 Task: Add a comment to describe the expected input for a script.
Action: Mouse moved to (768, 492)
Screenshot: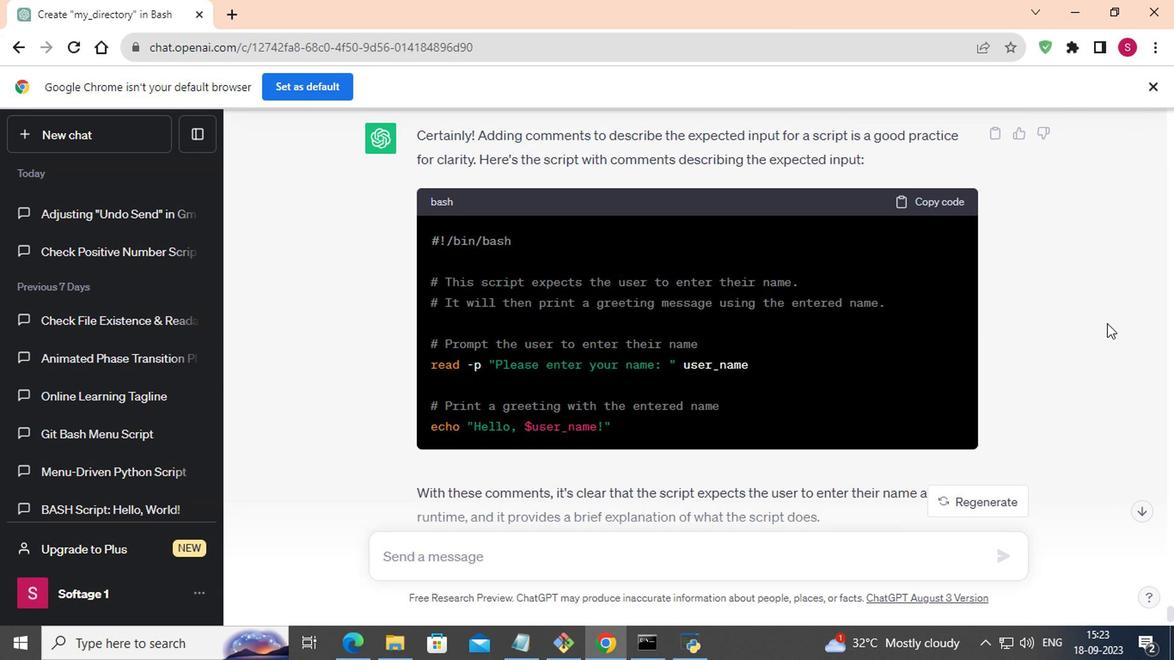 
Action: Mouse pressed left at (768, 492)
Screenshot: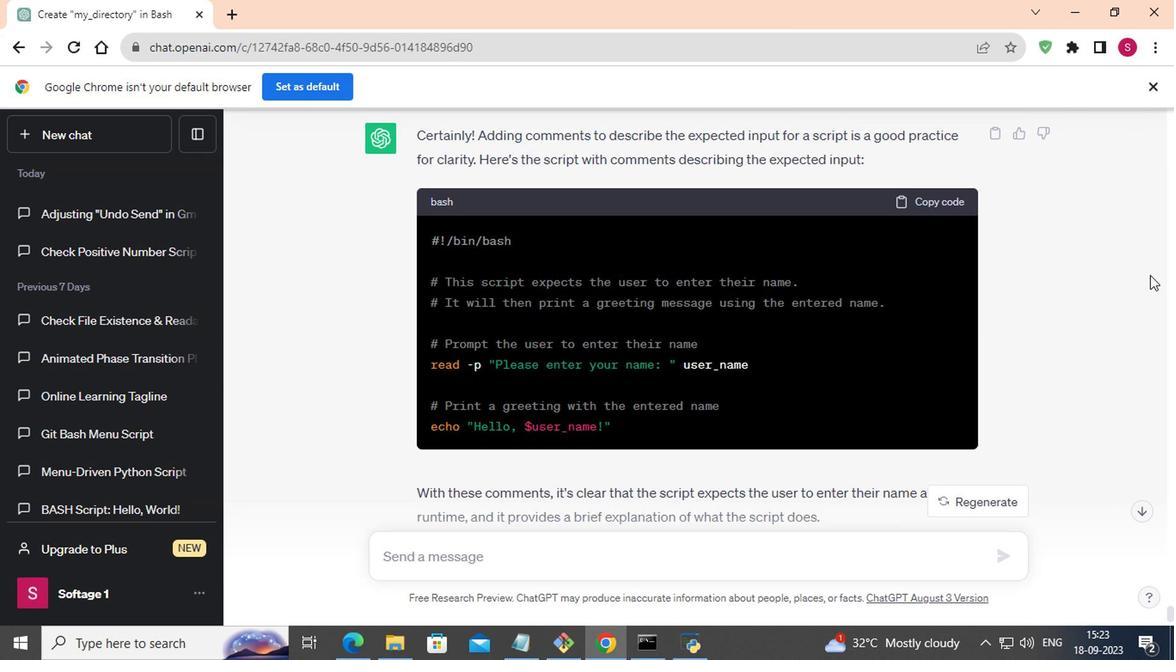 
Action: Mouse moved to (801, 463)
Screenshot: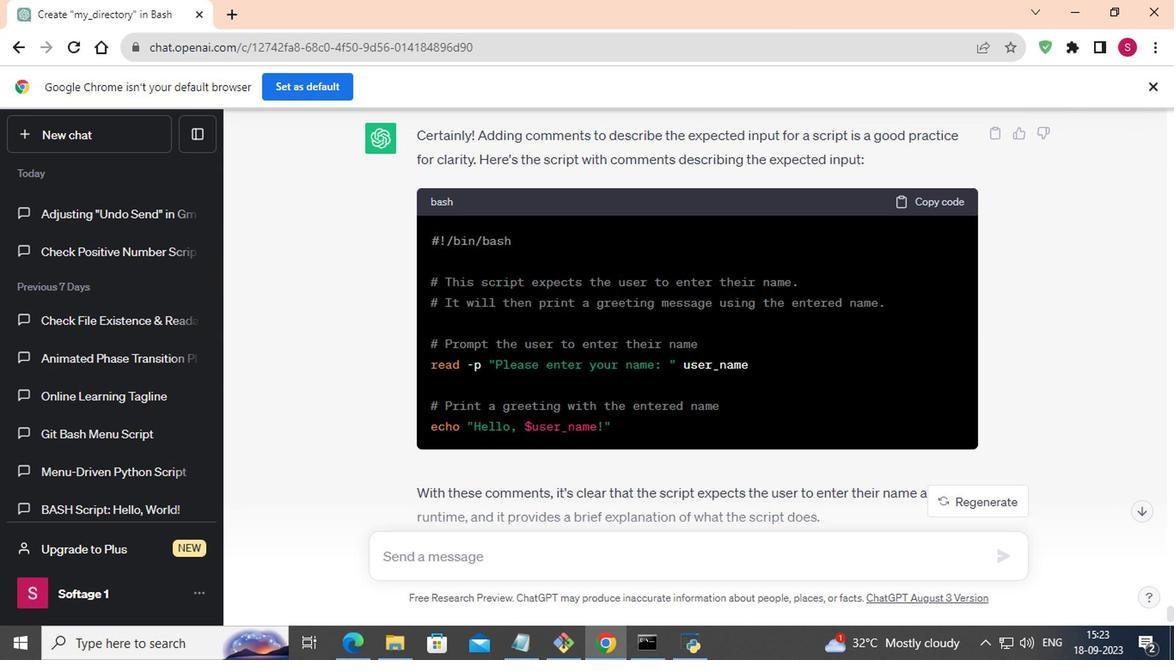 
Action: Mouse pressed left at (801, 463)
Screenshot: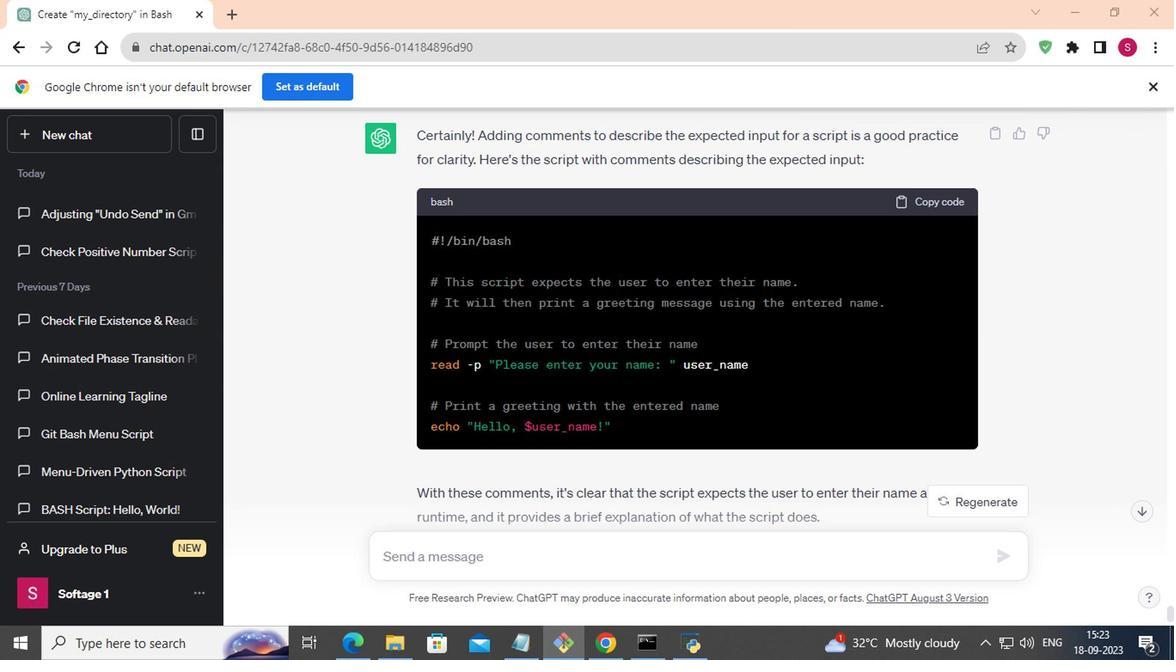 
Action: Mouse moved to (794, 466)
Screenshot: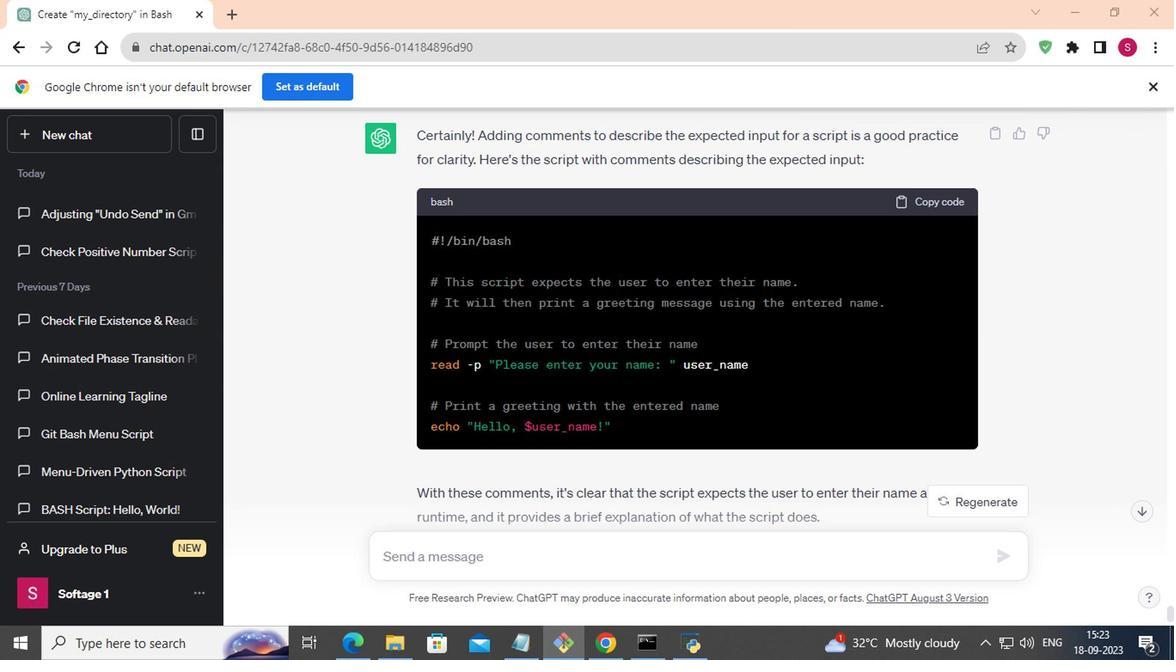 
Action: Key pressed vim<Key.space>add<Key.shift><Key.shift><Key.shift><Key.shift><Key.shift>Comments.sh<Key.enter>i<Key.shift_r><Key.shift_r><Key.shift_r><Key.shift_r><Key.shift_r><Key.shift_r><Key.shift_r><Key.shift_r><Key.shift_r><Key.shift_r><Key.shift_r><Key.shift_r><Key.shift_r><Key.shift_r><Key.shift_r><Key.shift_r>#<Key.shift_r>!
Screenshot: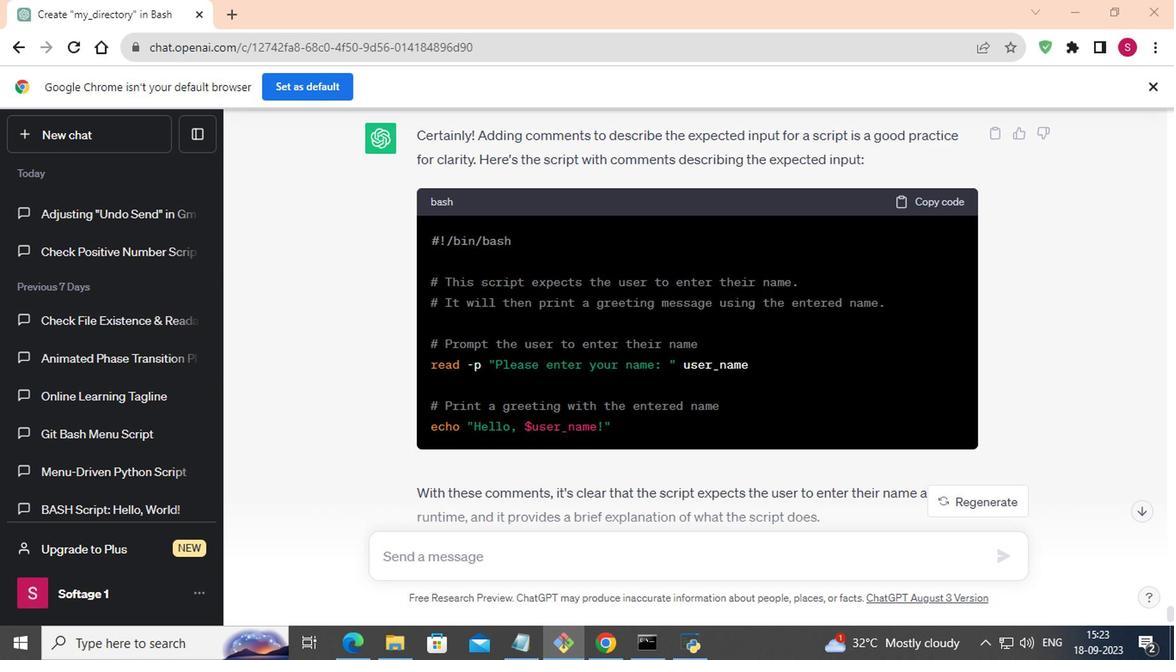 
Action: Mouse moved to (794, 466)
Screenshot: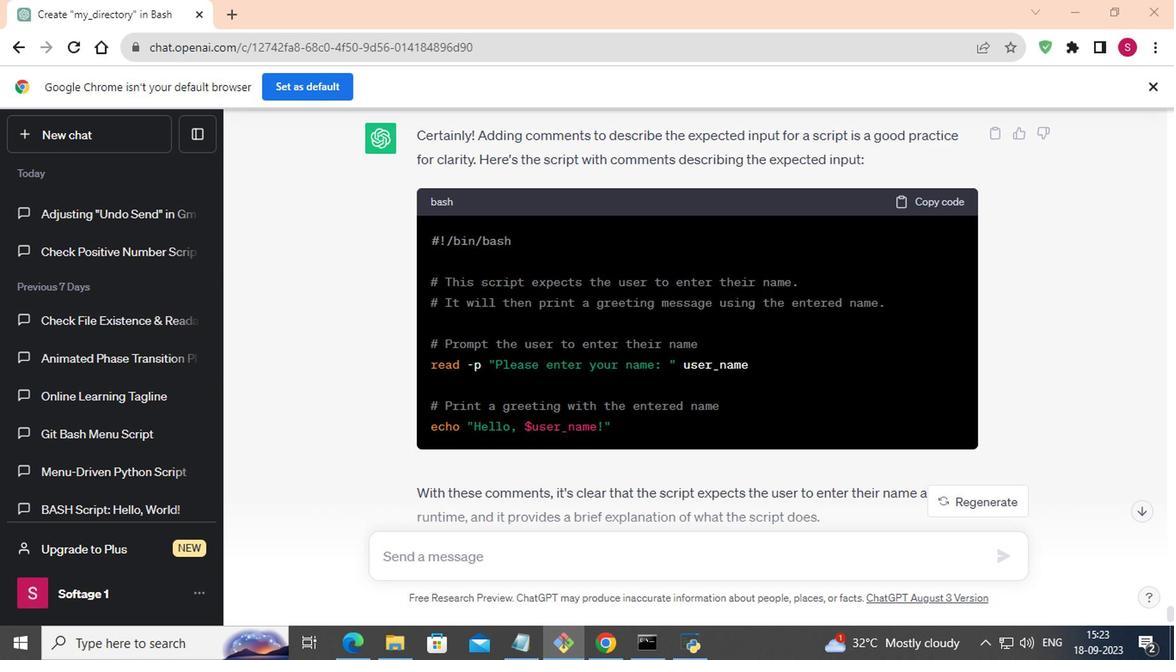 
Action: Key pressed /bin/bash<Key.enter><Key.backspace><Key.enter><Key.enter><Key.shift_r>#<Key.shift><Key.space><Key.shift>This<Key.space>script<Key.space>expects<Key.space>thr<Key.backspace>e<Key.space>user<Key.space>to<Key.space>enter<Key.space>their<Key.space>name<Key.enter><Key.shift>It<Key.space>will<Key.space>then<Key.space>[<Key.backspace>print<Key.space>a<Key.space>greetig<Key.space><Key.backspace><Key.backspace>ng<Key.space>mea<Key.backspace>ssages<Key.space>usinf<Key.backspace>d<Key.space><Key.backspace><Key.backspace>g<Key.space>the<Key.space>entered<Key.space>name.<Key.enter><Key.enter><Key.backspace><Key.backspace><Key.backspace><Key.backspace><Key.enter><Key.enter><Key.shift><Key.shift><Key.shift><Key.shift>#<Key.space><Key.shift>Prompt<Key.space>the<Key.space>user<Key.space>to<Key.space>r<Key.backspace>enter<Key.space>their<Key.space>name<Key.enter><Key.backspace><Key.backspace>read<Key.space>-p<Key.space><Key.shift_r>""<Key.left><Key.shift>Please<Key.space>enter<Key.space>your<Key.space>name<Key.shift_r>:<Key.space><Key.right><Key.space>user<Key.shift>_name<Key.enter><Key.enter><Key.shift_r><Key.shift_r><Key.shift_r><Key.shift_r><Key.shift_r><Key.shift_r><Key.shift_r><Key.shift_r><Key.shift_r><Key.shift_r>#<Key.space><Key.shift>Print<Key.space>a<Key.space>greeting<Key.space>with<Key.space>the<Key.space>entered<Key.space>name<Key.enter><Key.backspace><Key.backspace><Key.space>ech
Screenshot: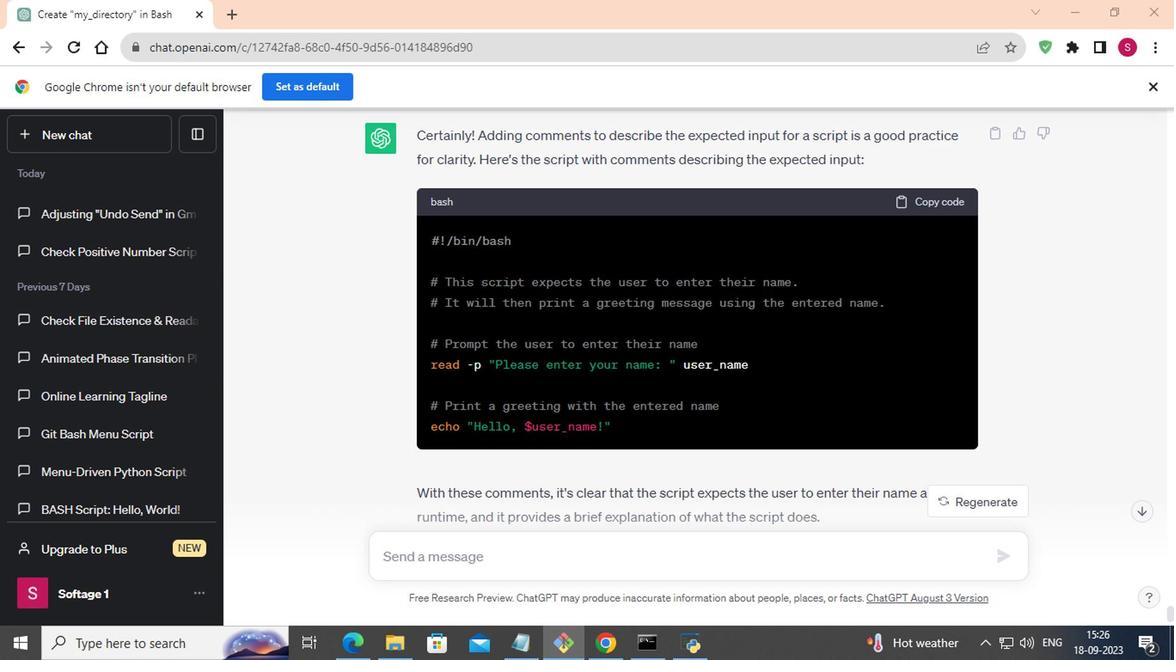 
Action: Mouse moved to (1022, 456)
Screenshot: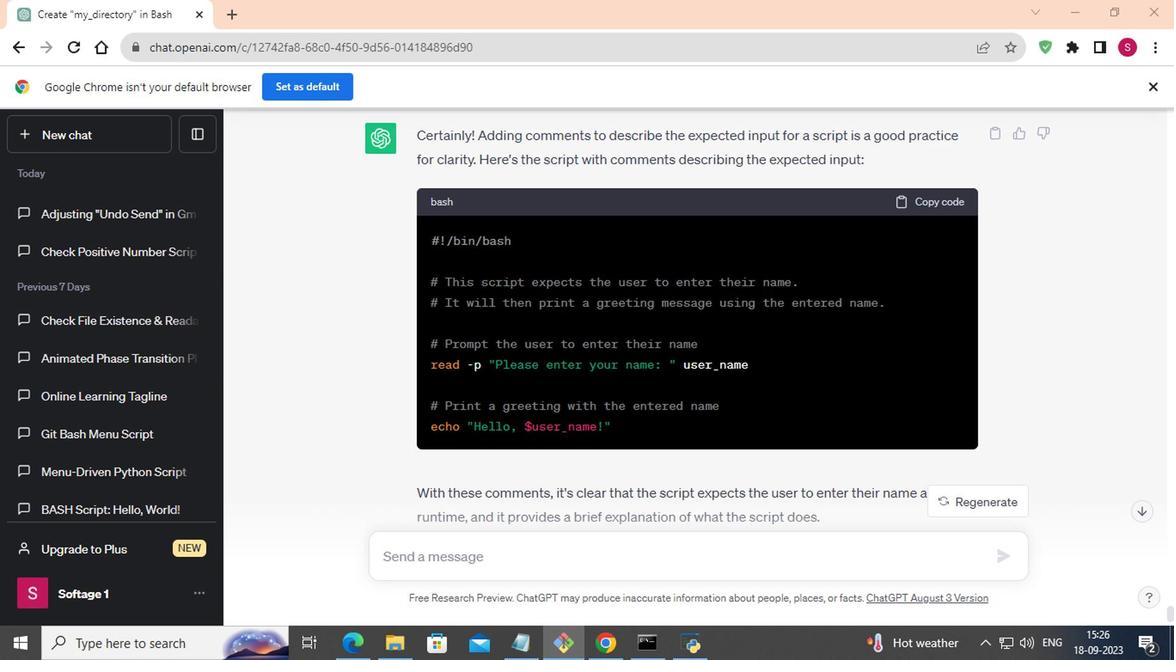 
Action: Key pressed <Key.backspace><Key.backspace><Key.backspace><Key.backspace>echo<Key.space><Key.shift_r>""<Key.left><Key.shift>Hello,<Key.space><Key.shift_r>$user<Key.shift>_name<Key.shift_r>!<Key.right><Key.esc><Key.shift_r>:wq<Key.enter>chmod<Key.space><Key.shift>+x<Key.space>add<Key.shift>Comments.sh<Key.enter>./add<Key.shift><Key.backspace><Key.backspace><Key.backspace><Key.backspace><Key.backspace>cat<Key.space>add<Key.shift>Comments.sh<Key.enter>
Screenshot: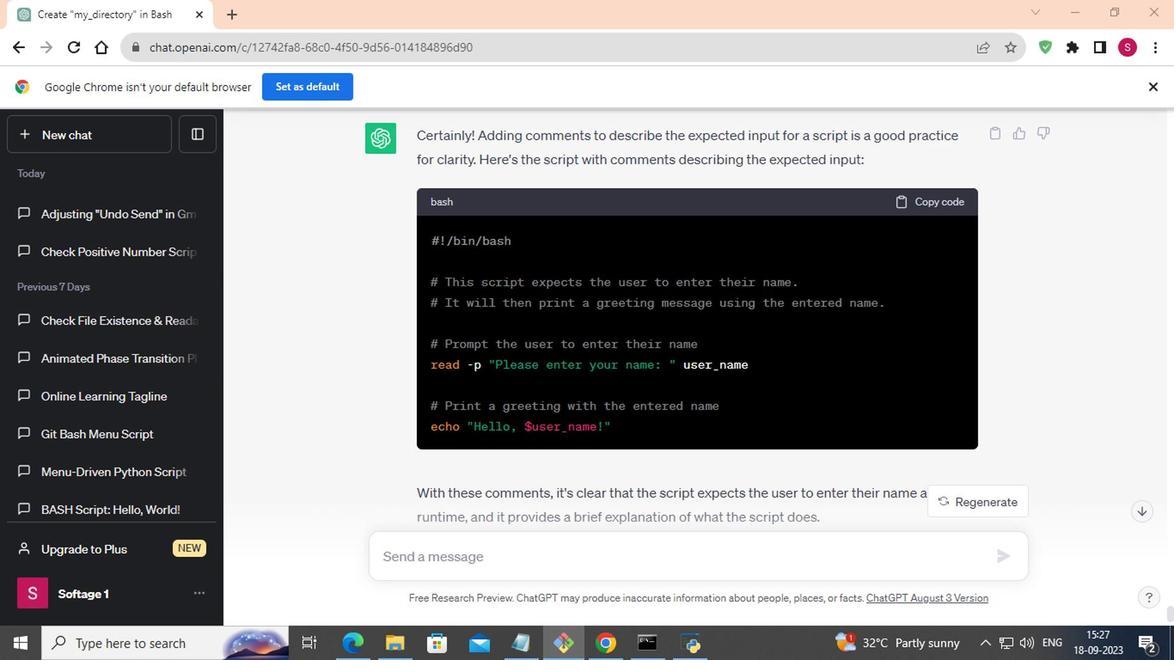 
Action: Mouse moved to (734, 511)
Screenshot: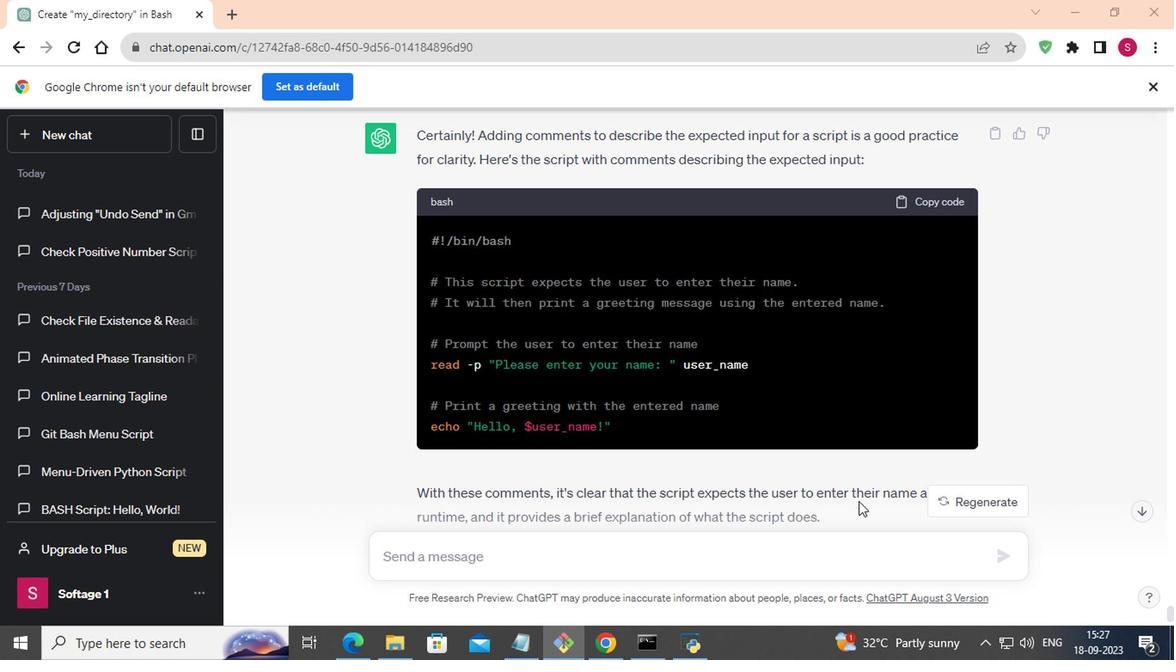 
Action: Mouse scrolled (734, 511) with delta (0, 0)
Screenshot: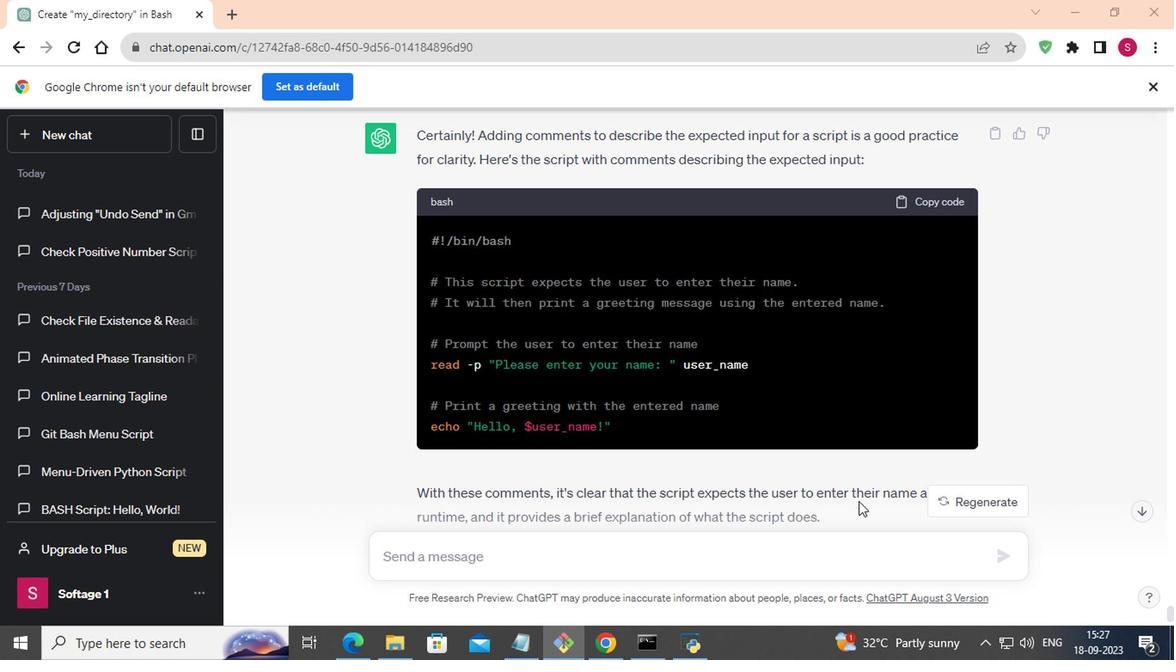 
Action: Mouse scrolled (734, 511) with delta (0, 0)
Screenshot: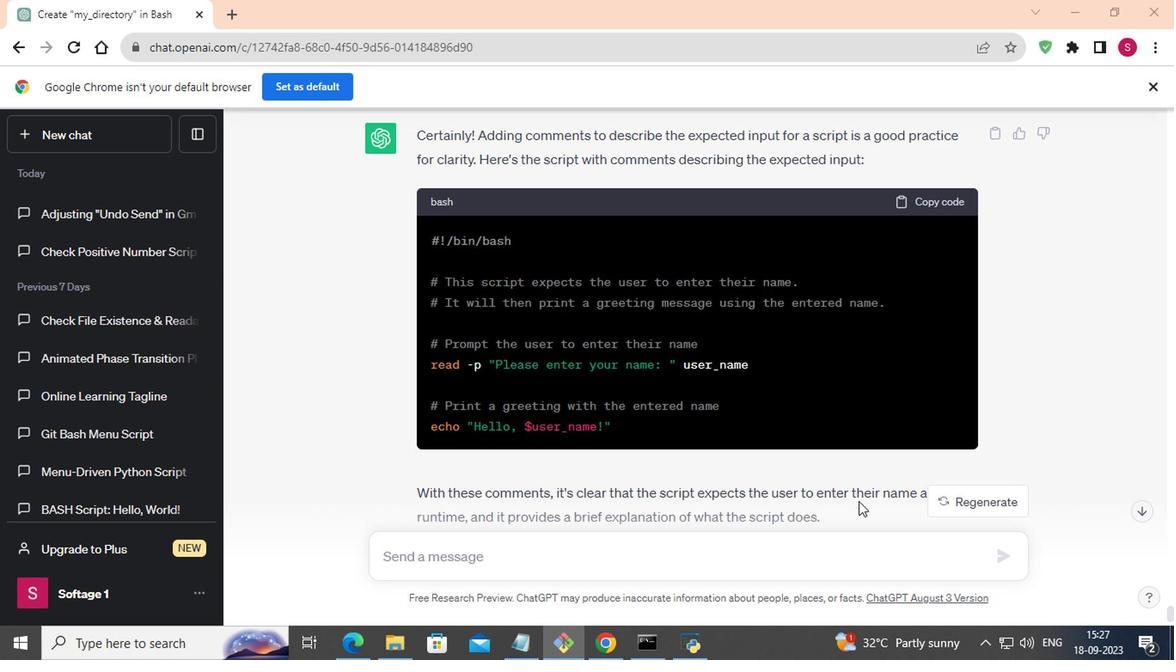 
Action: Mouse scrolled (734, 511) with delta (0, 0)
Screenshot: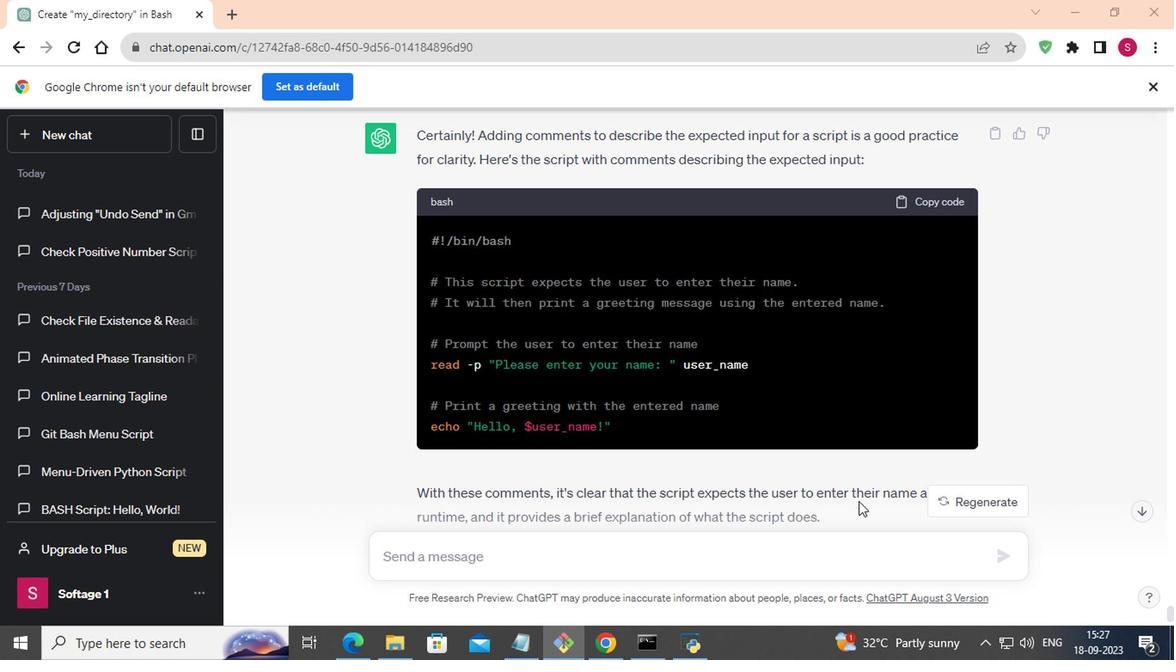 
Action: Mouse moved to (710, 527)
Screenshot: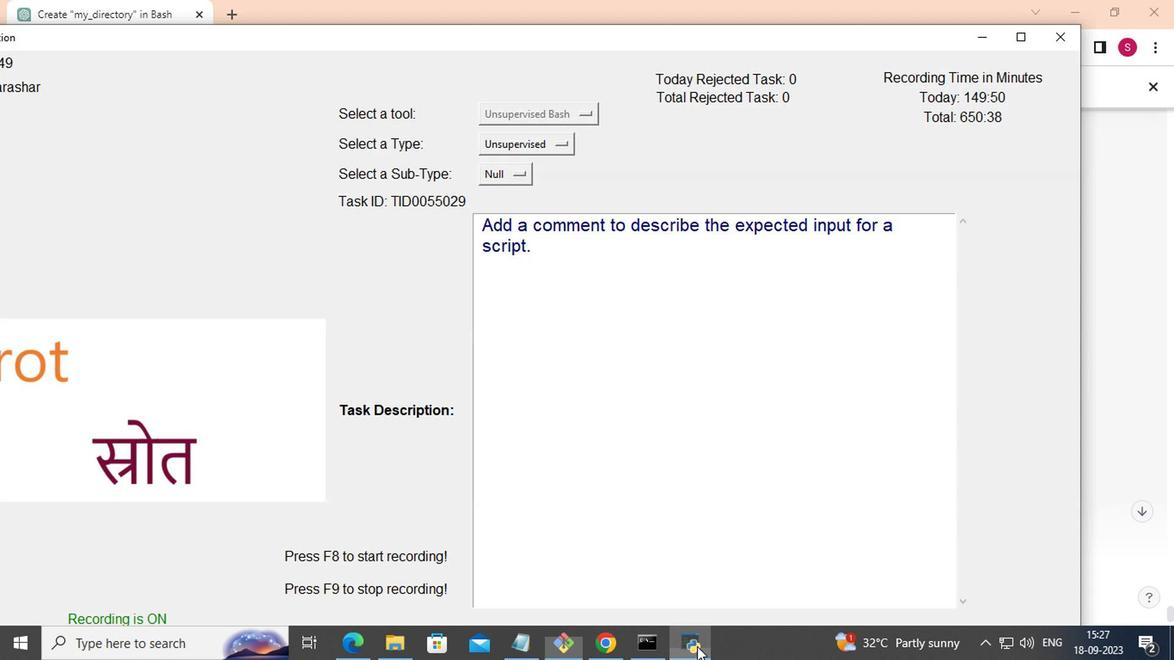 
Action: Mouse pressed left at (710, 527)
Screenshot: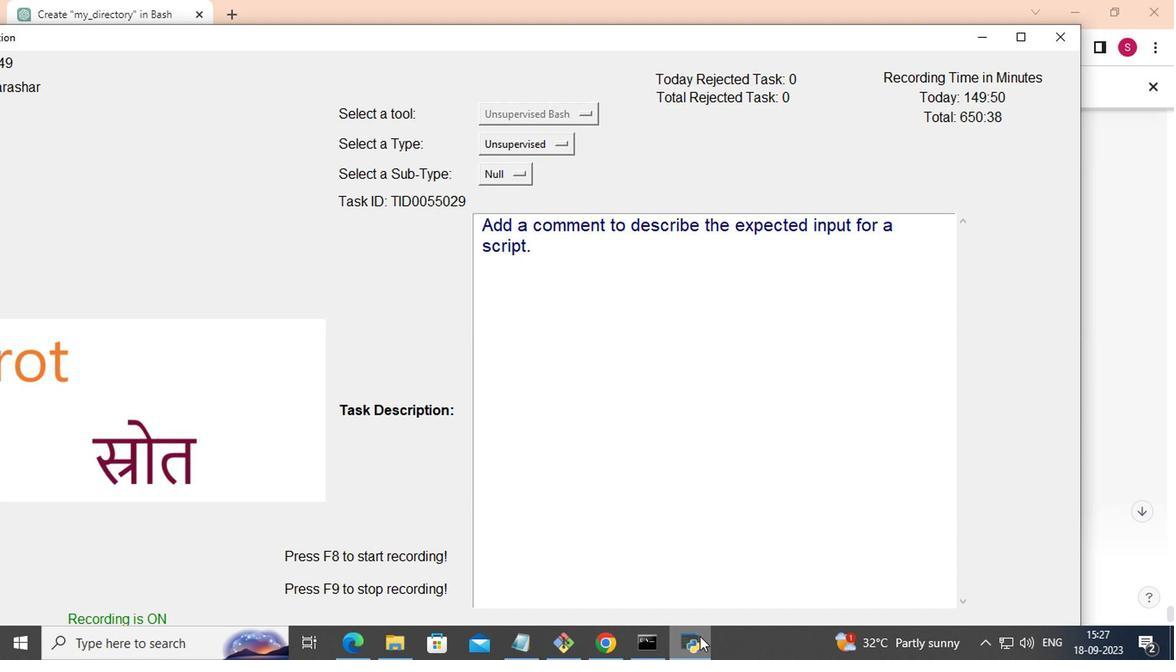
Action: Mouse moved to (713, 513)
Screenshot: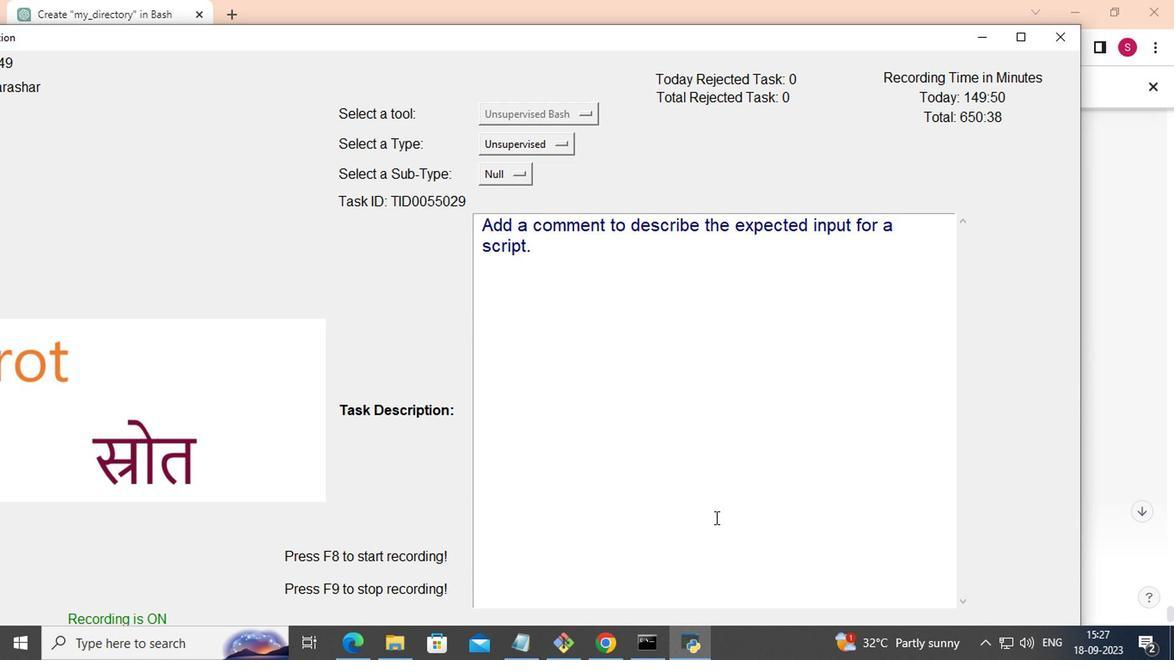 
Action: Mouse pressed left at (713, 513)
Screenshot: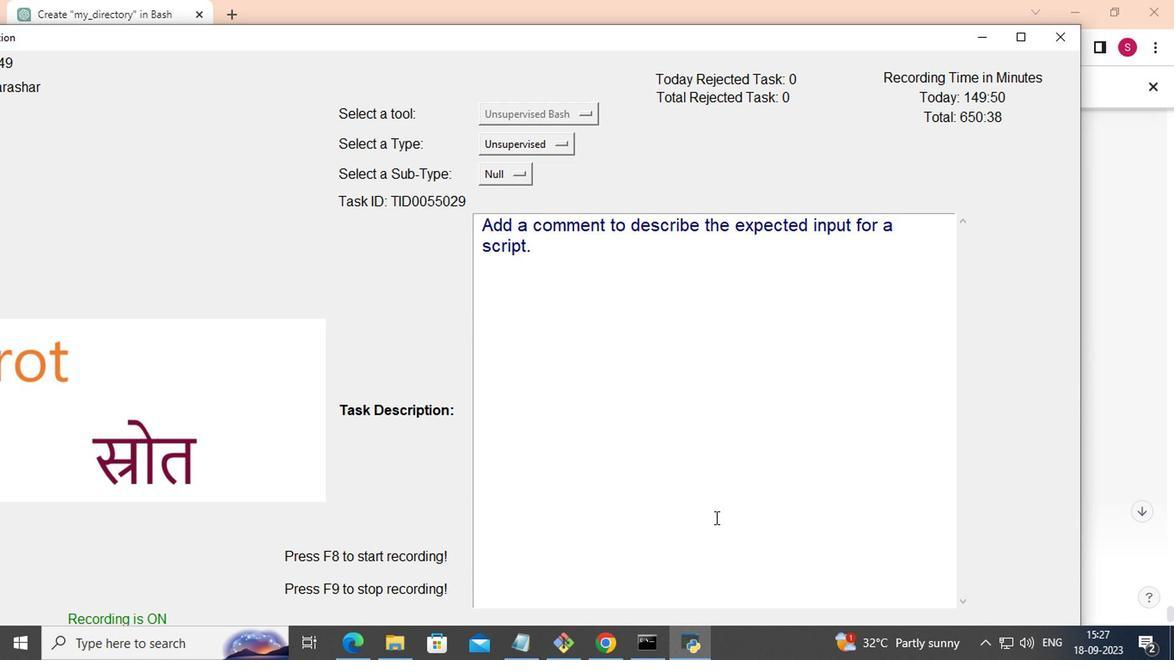 
Action: Mouse moved to (747, 518)
Screenshot: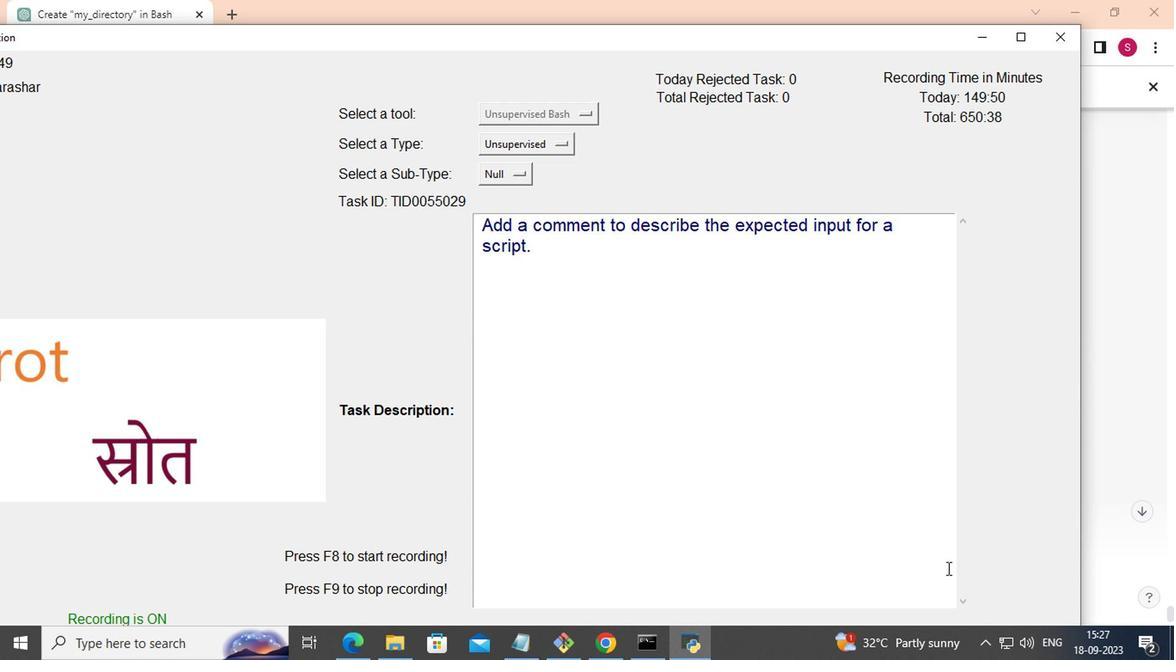 
